 Task: Plan a time for the neighborhood block party.
Action: Mouse moved to (545, 283)
Screenshot: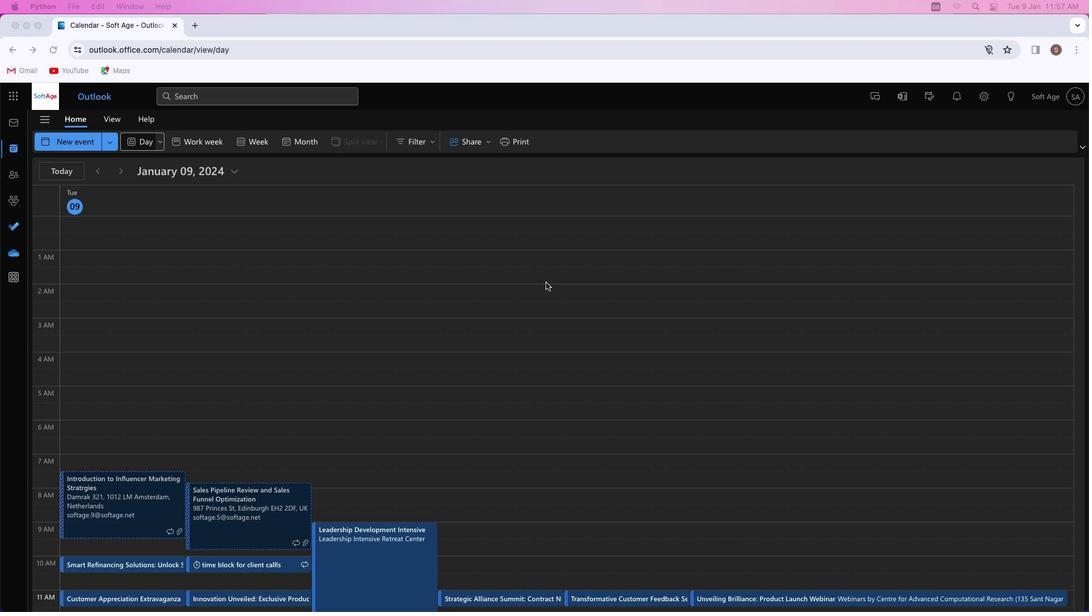 
Action: Mouse pressed left at (545, 283)
Screenshot: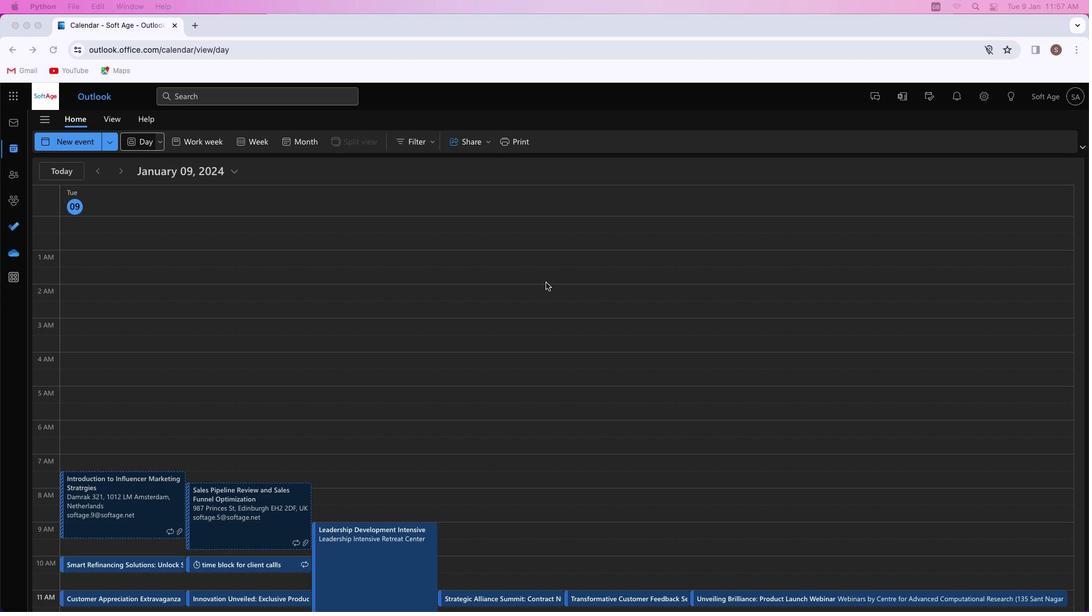 
Action: Mouse moved to (76, 139)
Screenshot: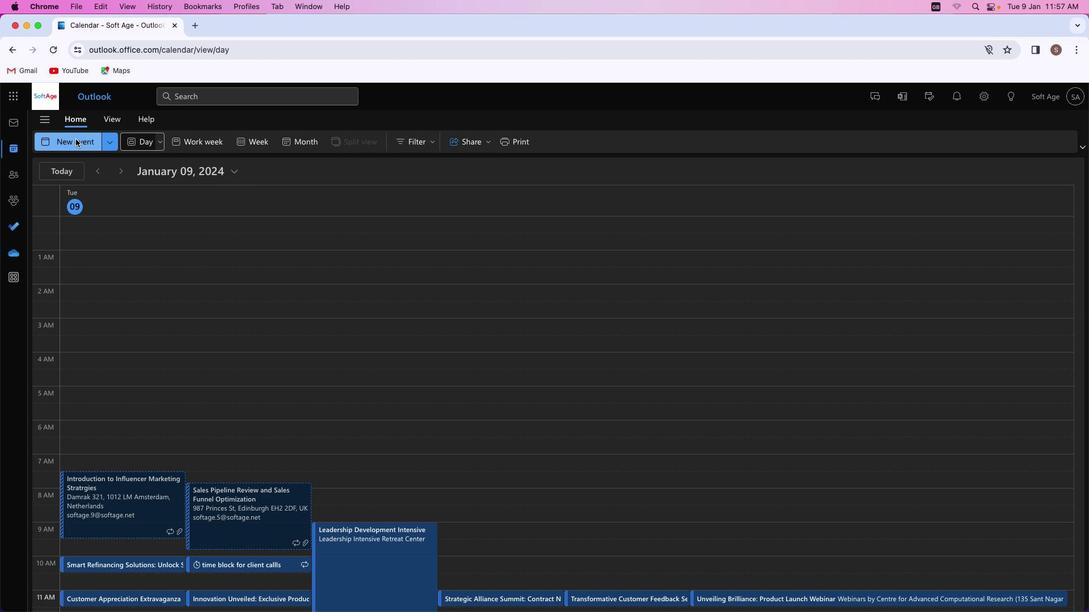 
Action: Mouse pressed left at (76, 139)
Screenshot: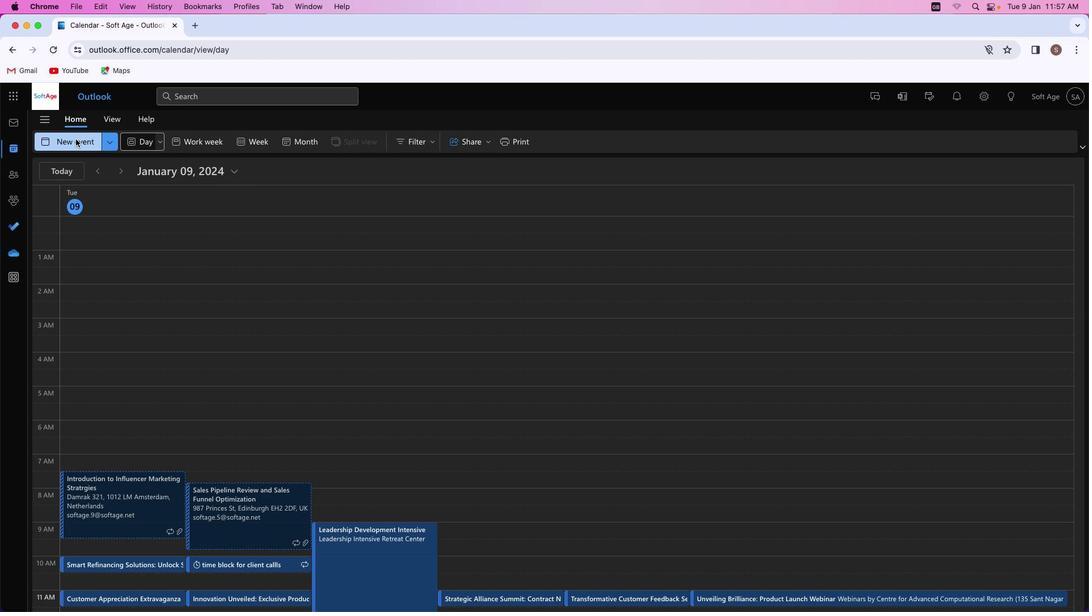 
Action: Mouse moved to (308, 215)
Screenshot: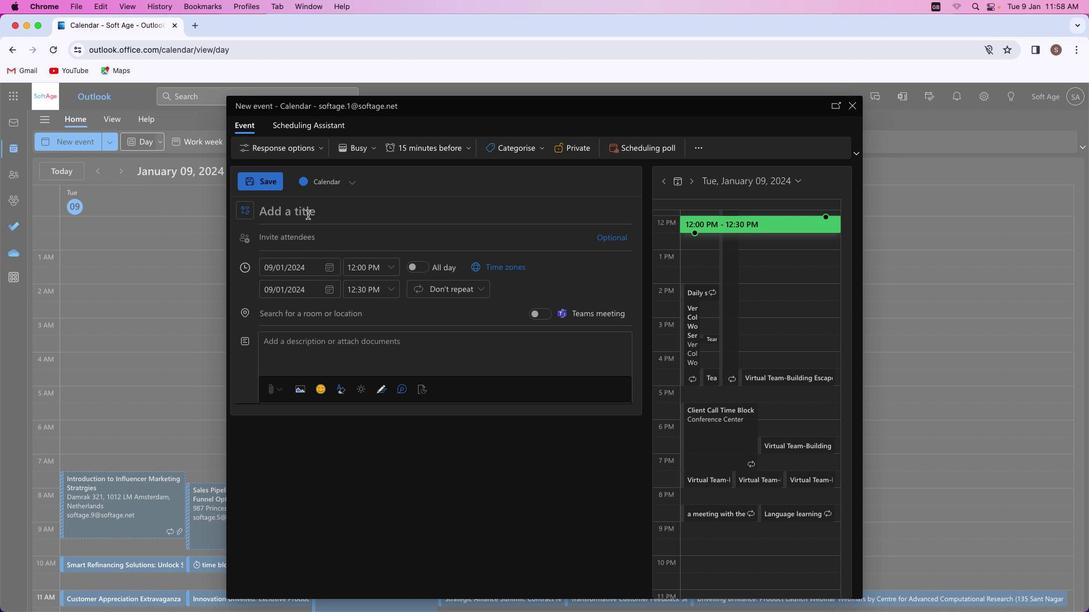 
Action: Mouse pressed left at (308, 215)
Screenshot: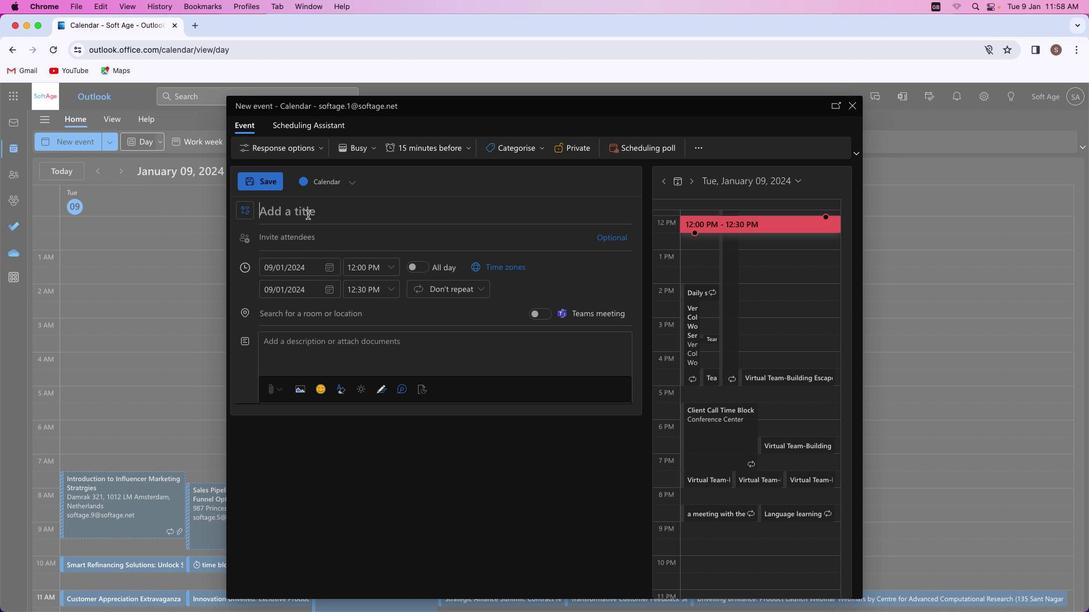 
Action: Key pressed Key.shift'N''e''i''g''h''b''o''r''h''o''o''d'Key.spaceKey.shift'B''l''o''c''k'Key.spaceKey.shift_r'P''a''r''t''y'
Screenshot: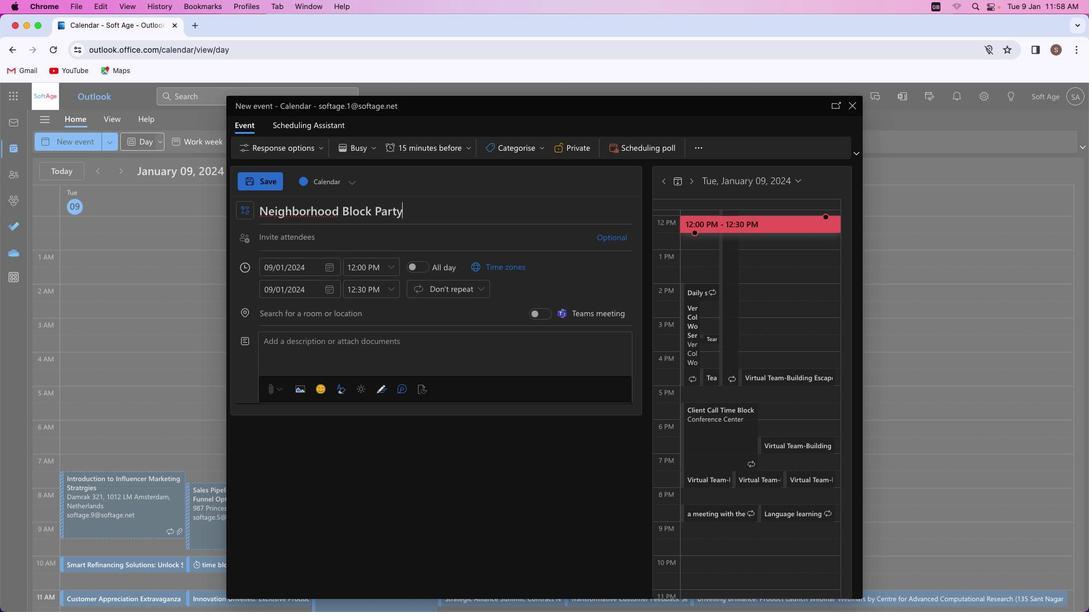 
Action: Mouse moved to (299, 343)
Screenshot: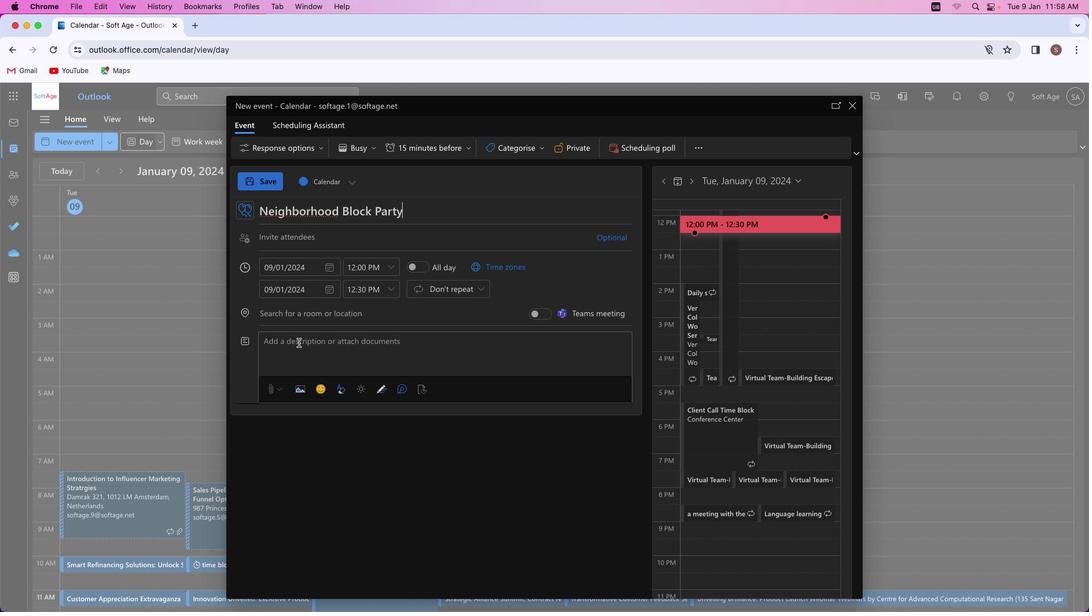 
Action: Mouse pressed left at (299, 343)
Screenshot: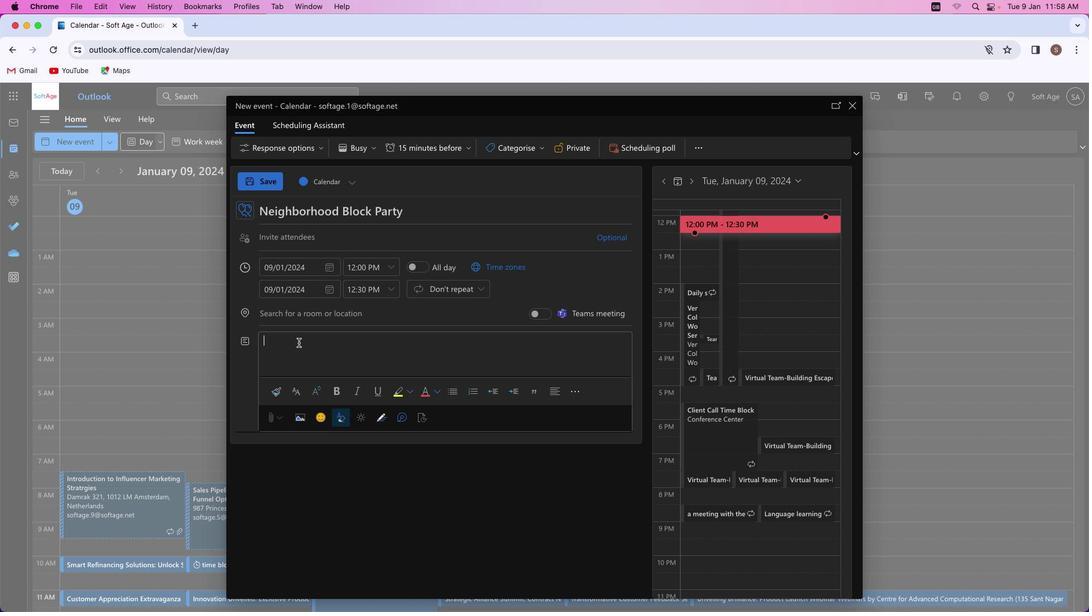 
Action: Mouse moved to (299, 343)
Screenshot: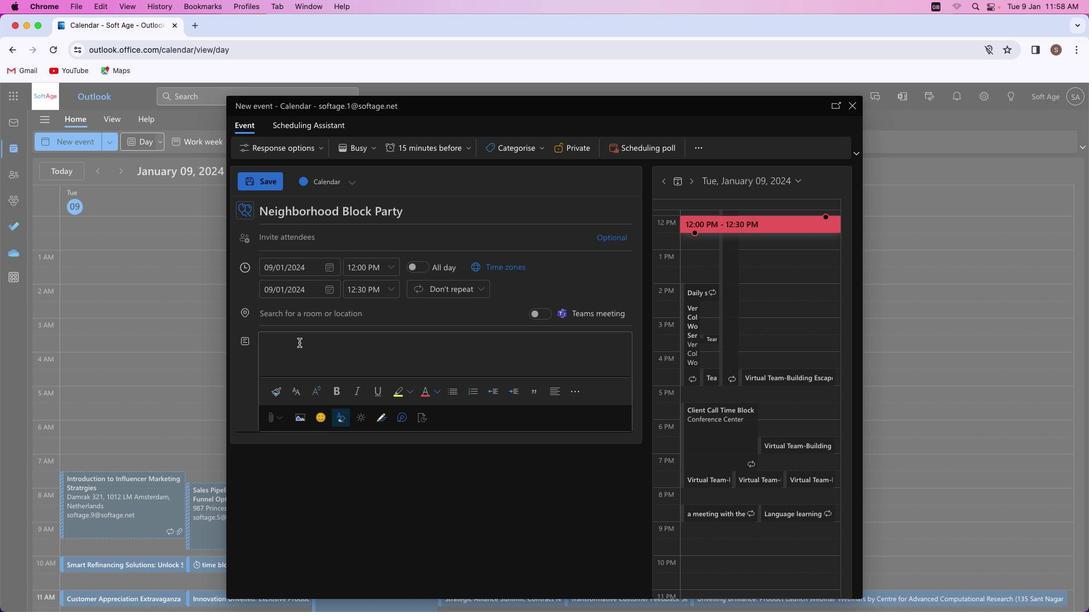 
Action: Key pressed Key.shift'C''e''l''e''b''r''a''t''e'Key.space'c''o''m''m''u''n''i''t''y'Key.space's''p''i''r''i''t'Key.space'a''t'Key.space'o''u''r'Key.space'v'Key.backspace'b''l''o''c''k'Key.space'p''a''r''t''y''.'Key.spaceKey.shift'E''n''j''o''y'Key.space'm''u''s''i''c'','Key.space'g''a''m''e''s'','Key.space'a''n''d'Key.space'c''a''m''a''r''a''d''e''r''i''e'Key.space'a''s'Key.space'w''e'Key.space's''t''r''e''n''g''t''h''e''n'Key.space'n'Key.backspace'b''o''n''d''s'Key.space'a''n''d'Key.space'b''u''i''l''d'Key.space'a'Key.space'v''i''b''r''a''n''t'Key.space'n''e''i''g''h''b''o''r''o'Key.backspace'h''o''o''d'Key.space't''o''g''e''t''h''e''r''.'
Screenshot: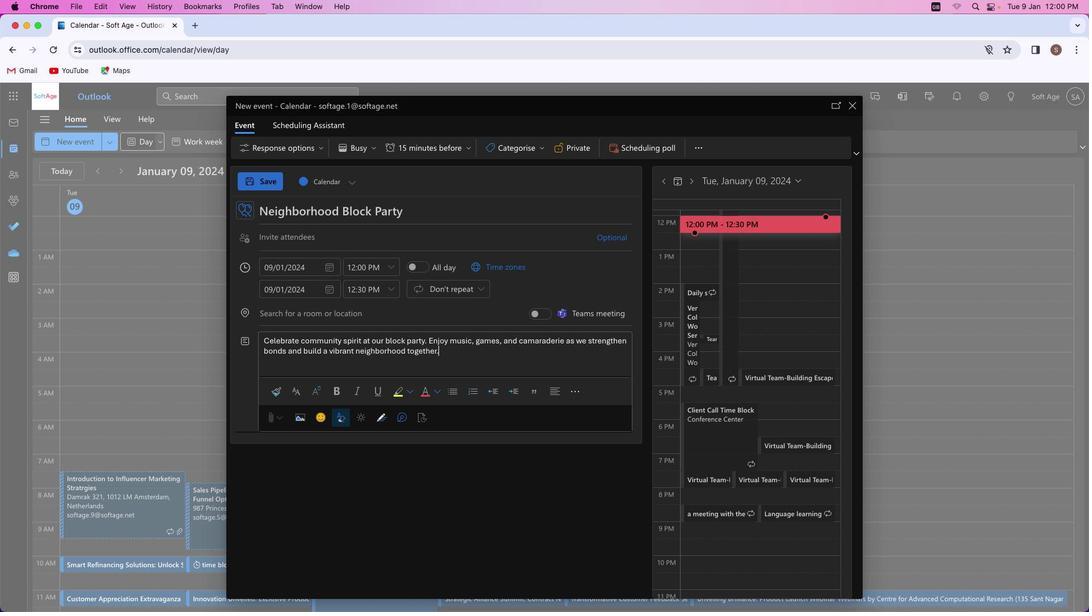 
Action: Mouse moved to (355, 350)
Screenshot: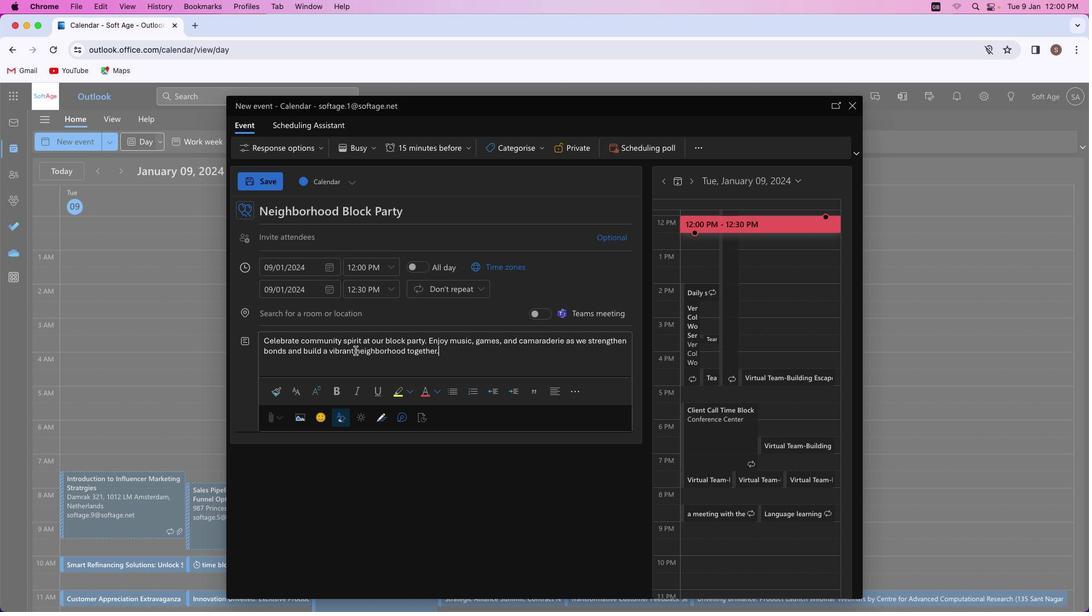 
Action: Mouse pressed left at (355, 350)
Screenshot: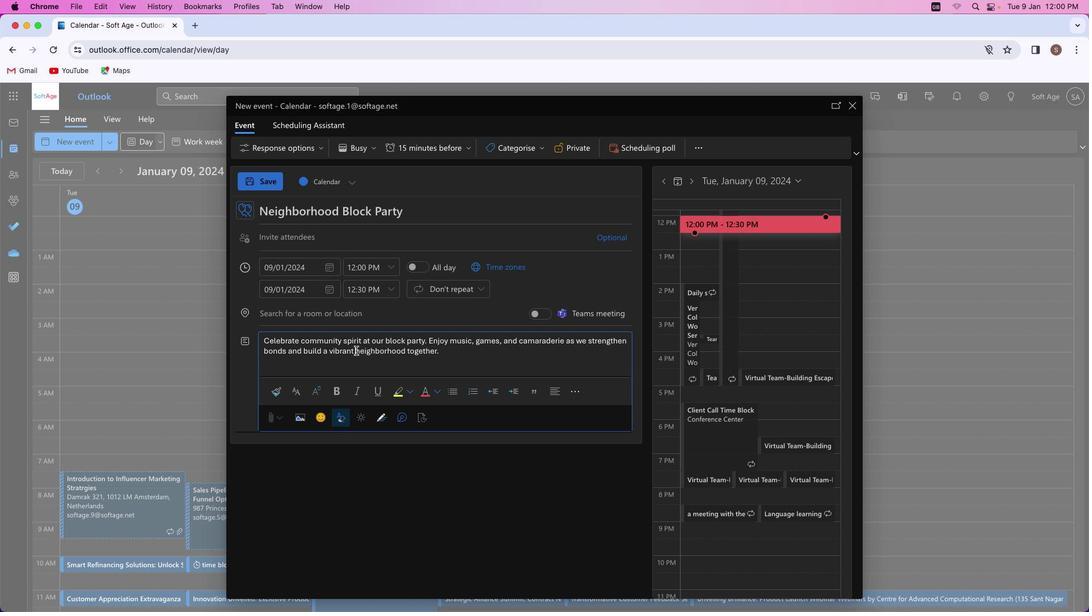 
Action: Mouse moved to (336, 389)
Screenshot: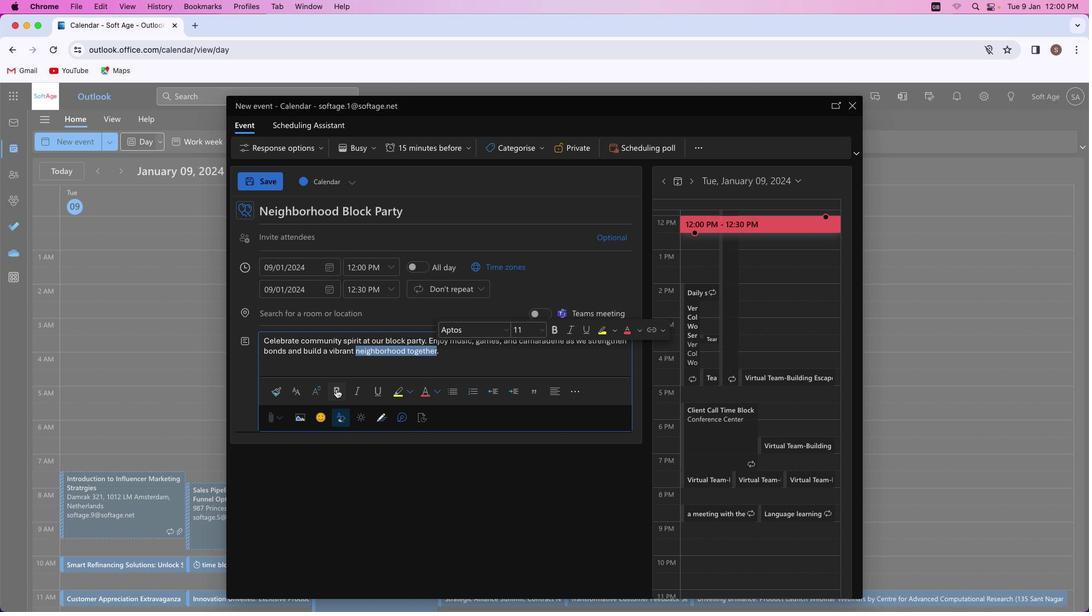 
Action: Mouse pressed left at (336, 389)
Screenshot: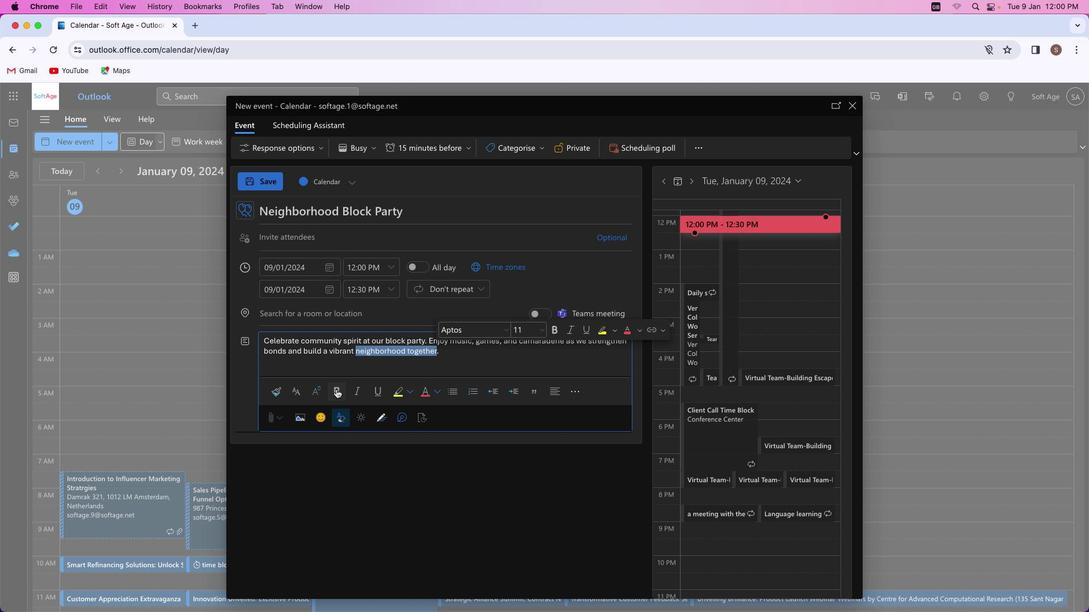 
Action: Mouse moved to (352, 392)
Screenshot: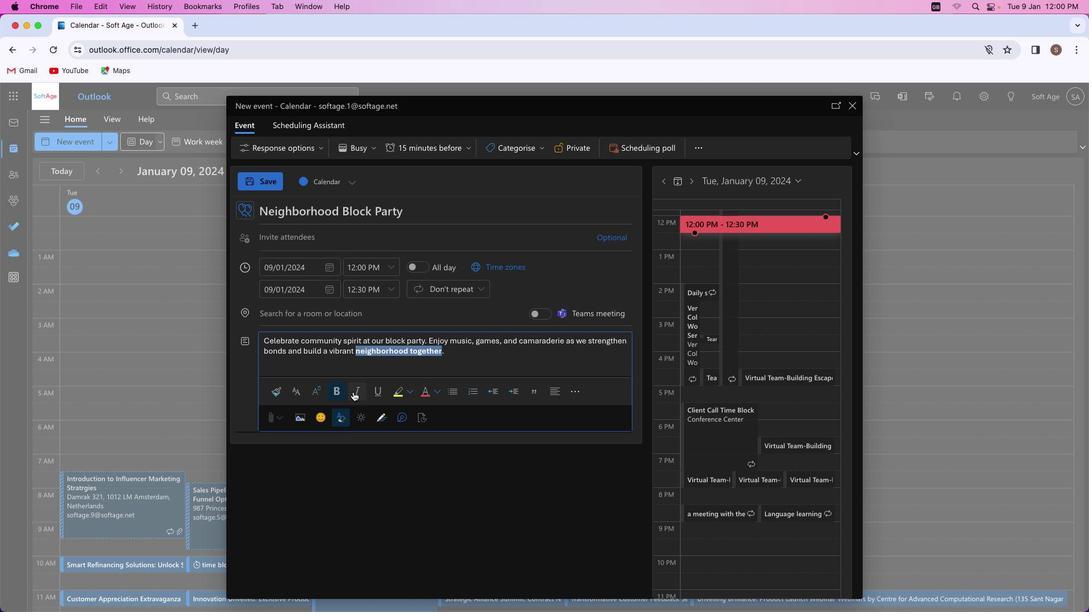 
Action: Mouse pressed left at (352, 392)
Screenshot: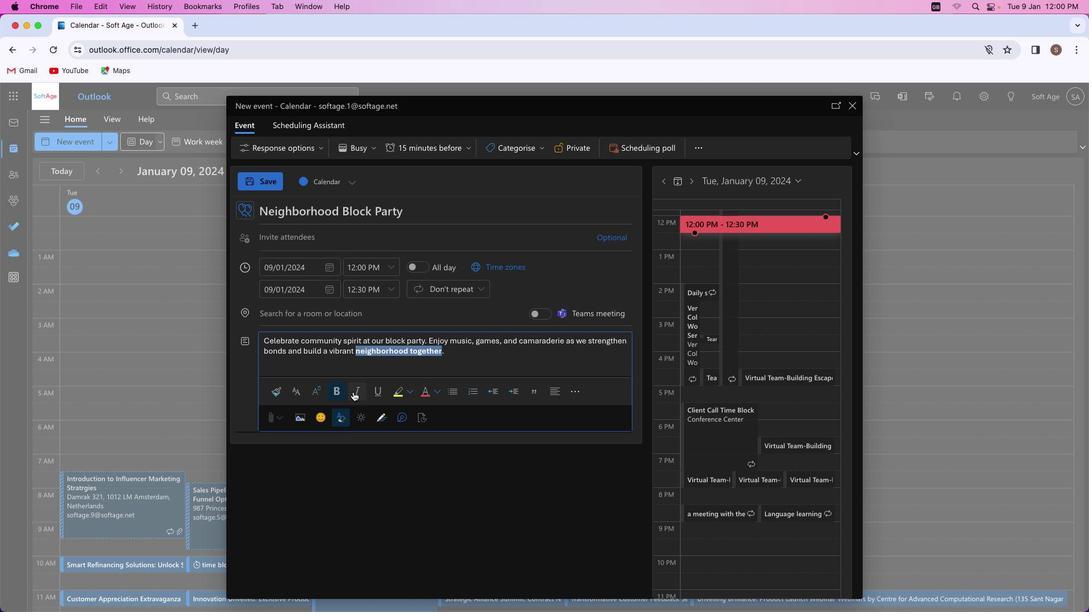
Action: Mouse moved to (435, 392)
Screenshot: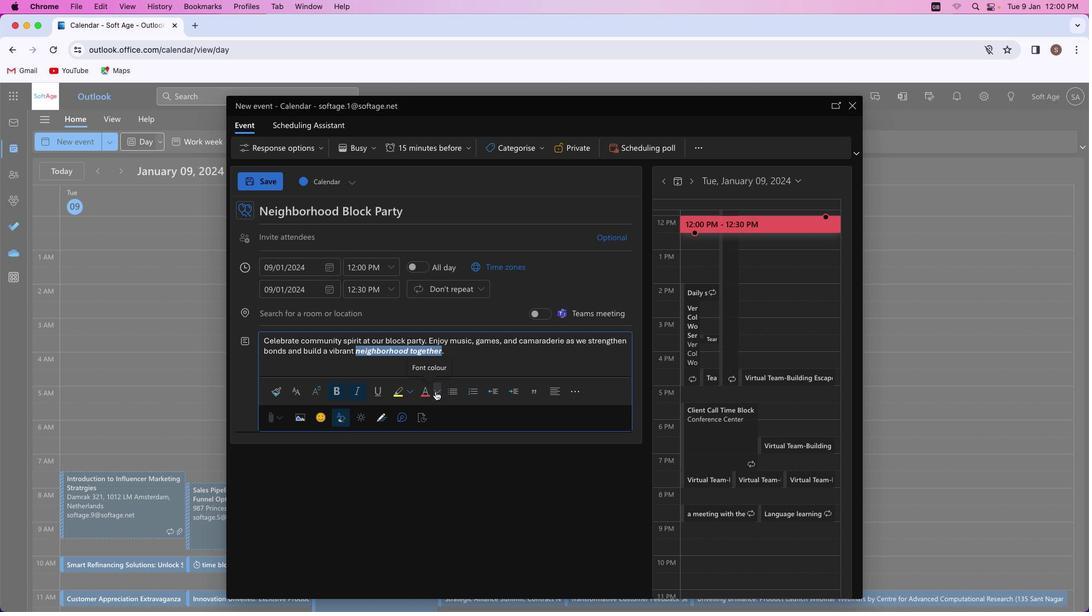 
Action: Mouse pressed left at (435, 392)
Screenshot: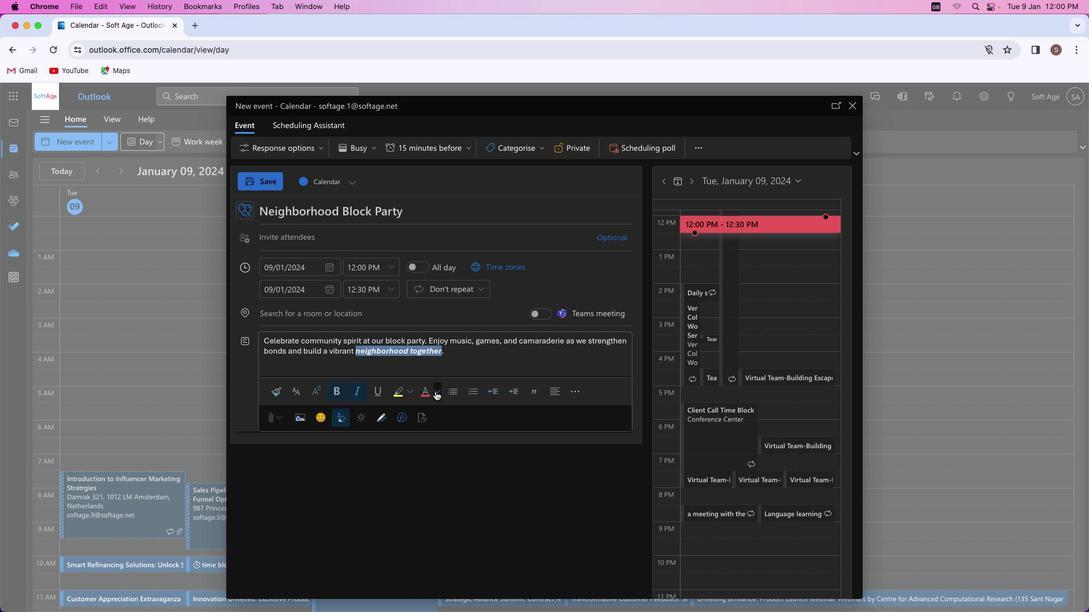 
Action: Mouse moved to (428, 472)
Screenshot: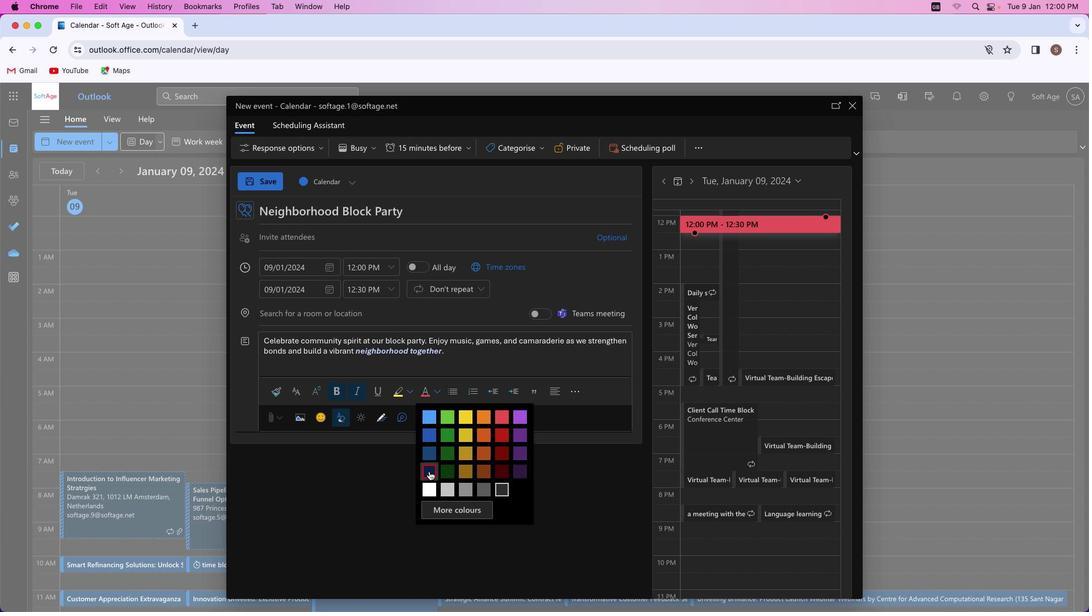 
Action: Mouse pressed left at (428, 472)
Screenshot: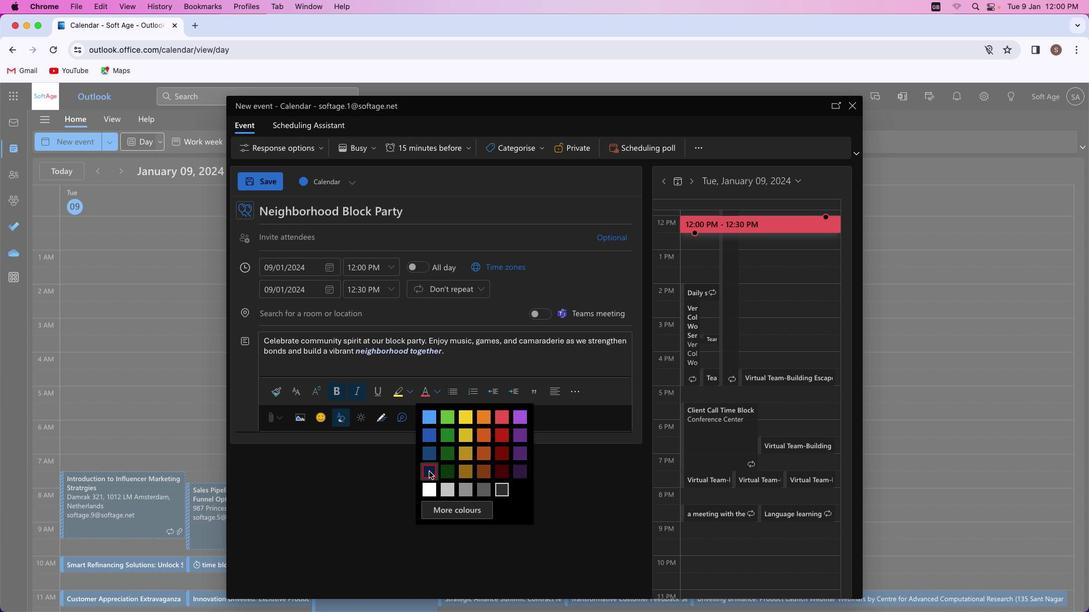 
Action: Mouse moved to (489, 354)
Screenshot: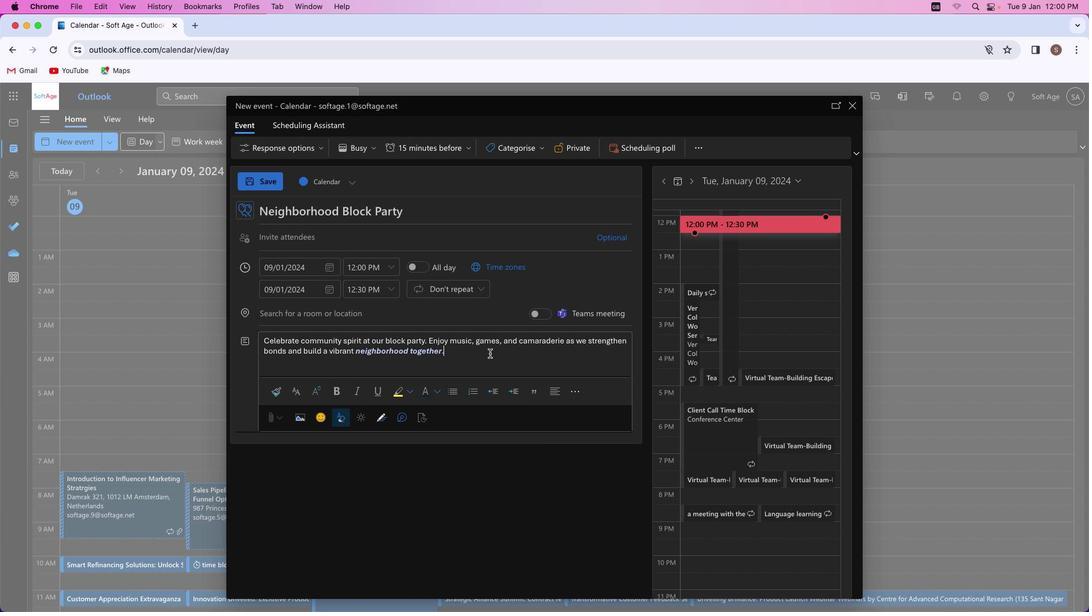 
Action: Mouse pressed left at (489, 354)
Screenshot: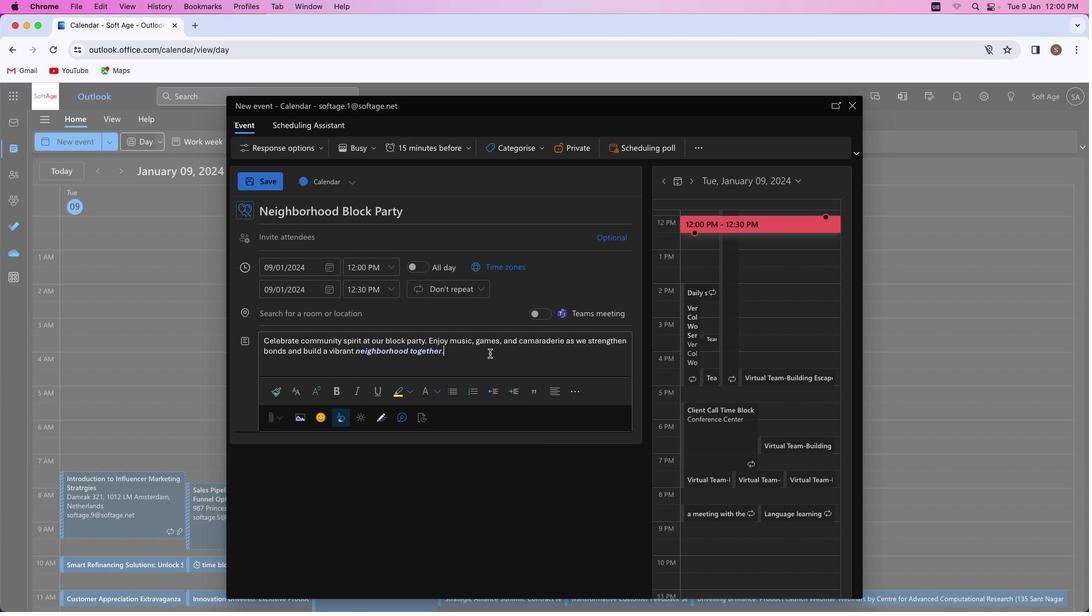 
Action: Mouse moved to (458, 355)
Screenshot: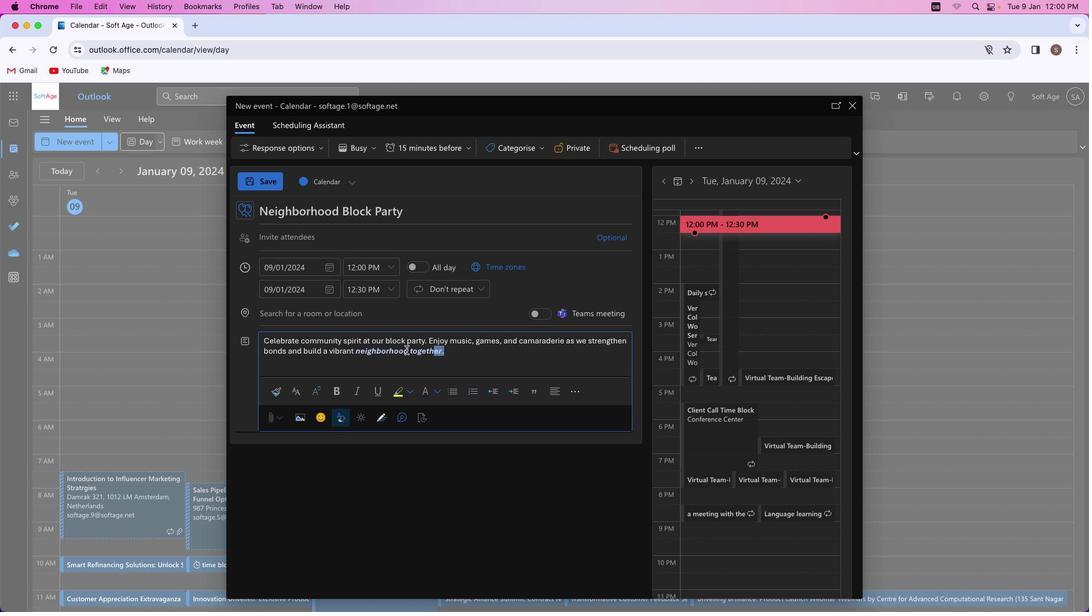 
Action: Mouse pressed left at (458, 355)
Screenshot: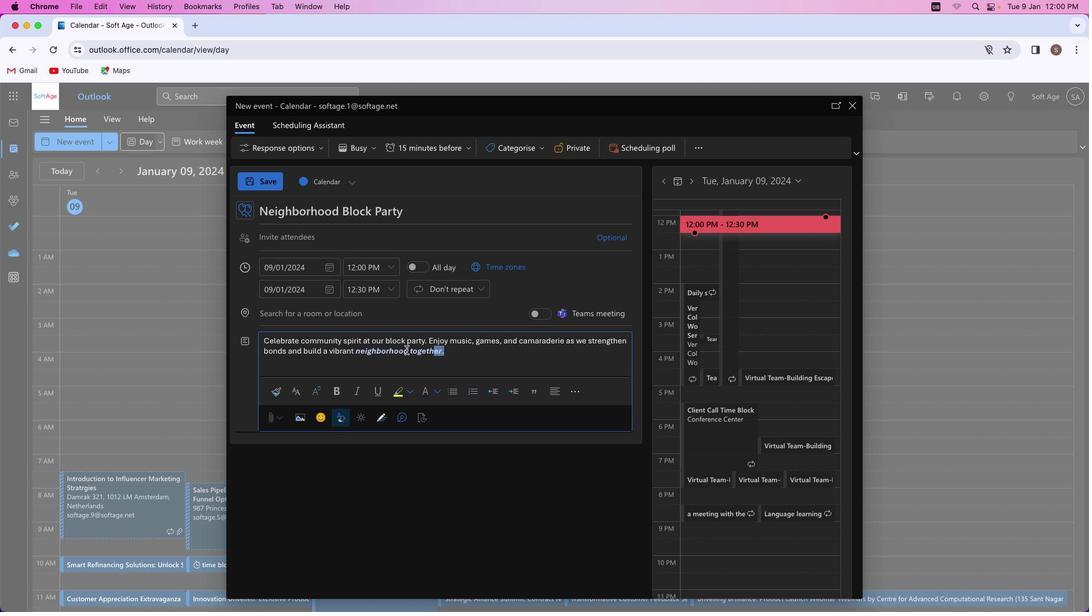 
Action: Mouse moved to (411, 392)
Screenshot: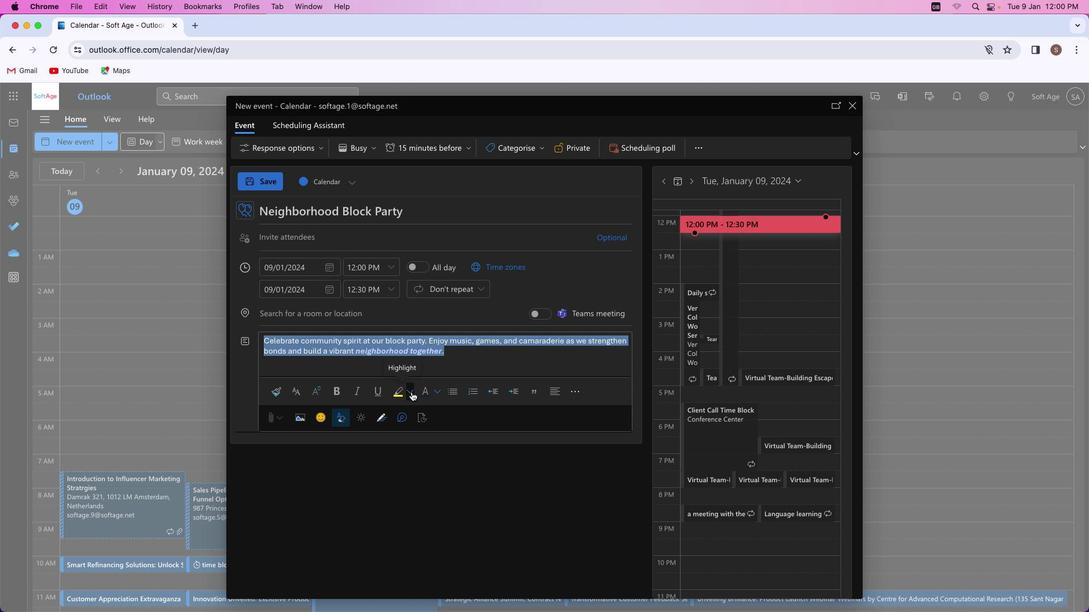 
Action: Mouse pressed left at (411, 392)
Screenshot: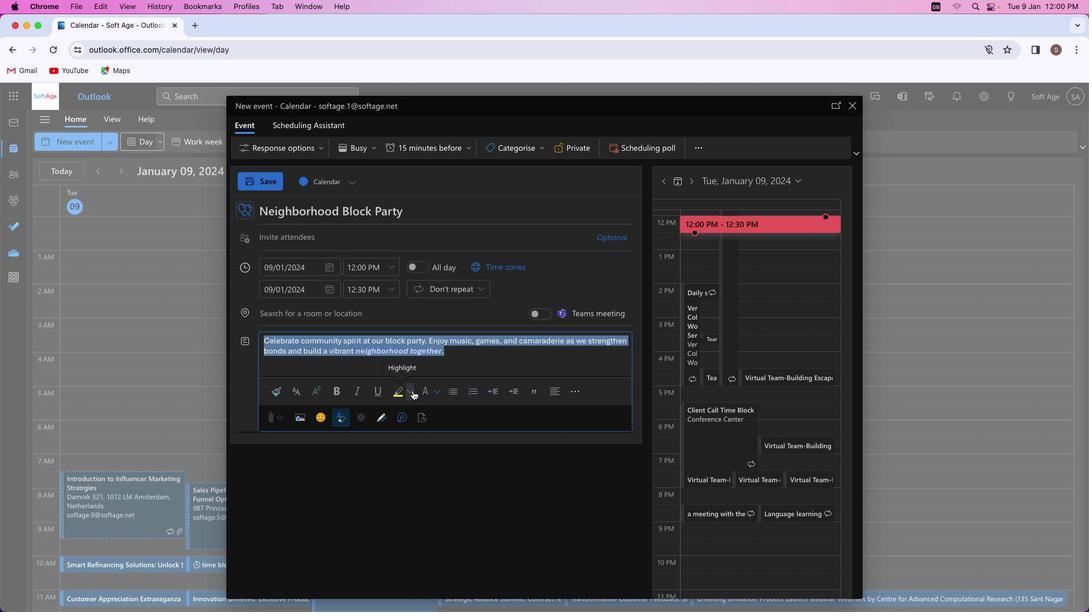 
Action: Mouse moved to (452, 454)
Screenshot: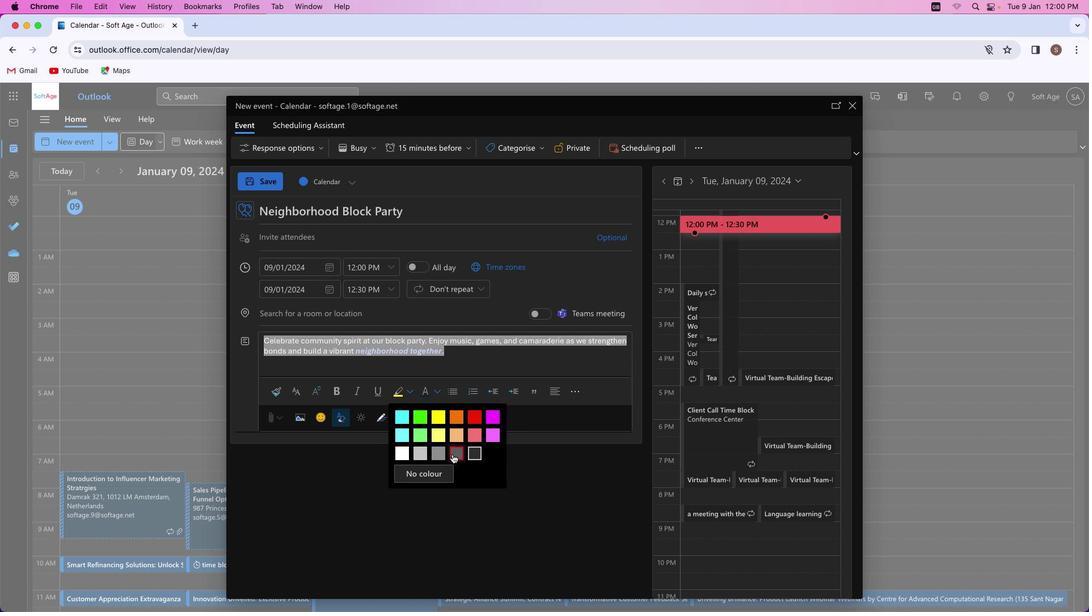 
Action: Mouse pressed left at (452, 454)
Screenshot: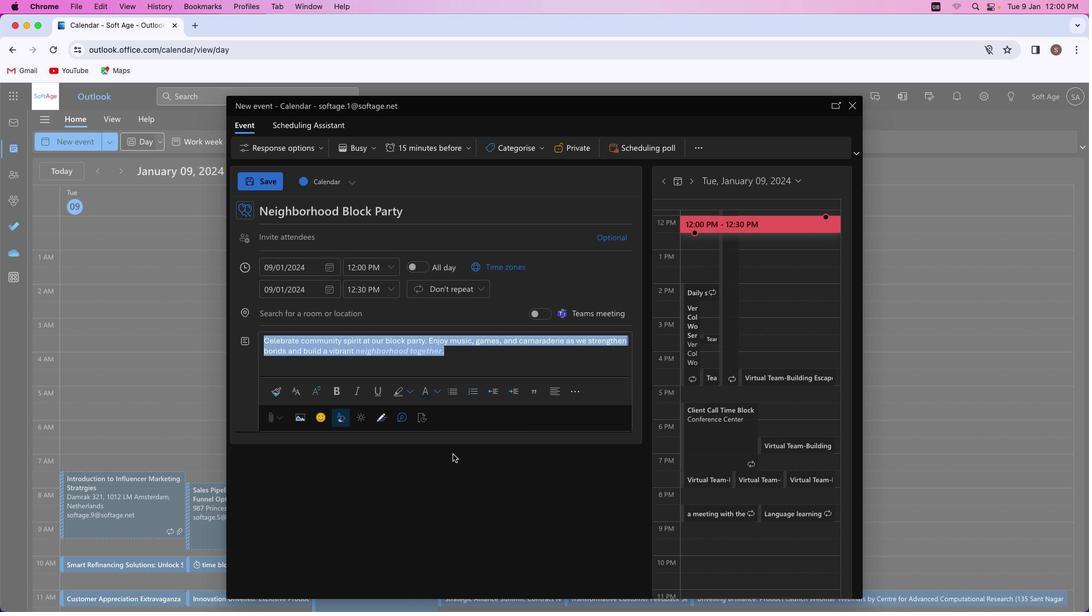 
Action: Mouse moved to (478, 365)
Screenshot: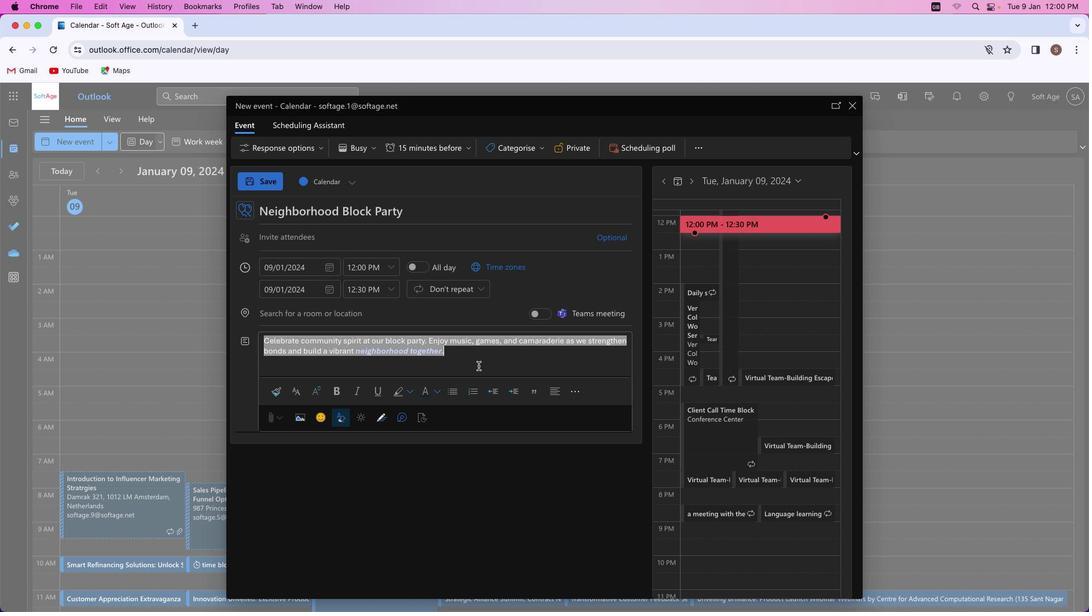
Action: Mouse pressed left at (478, 365)
Screenshot: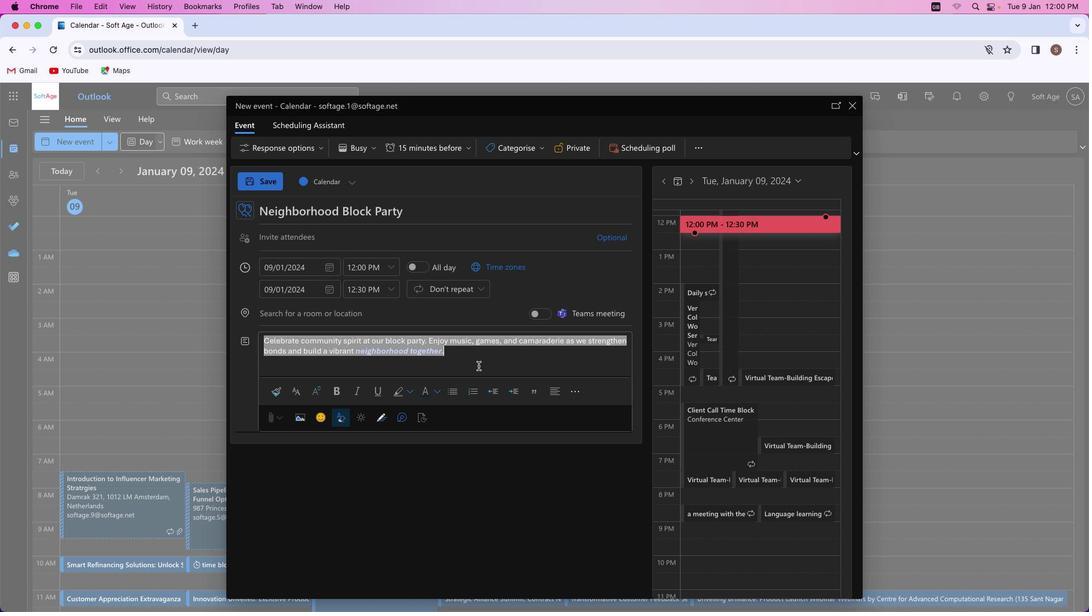 
Action: Mouse moved to (279, 235)
Screenshot: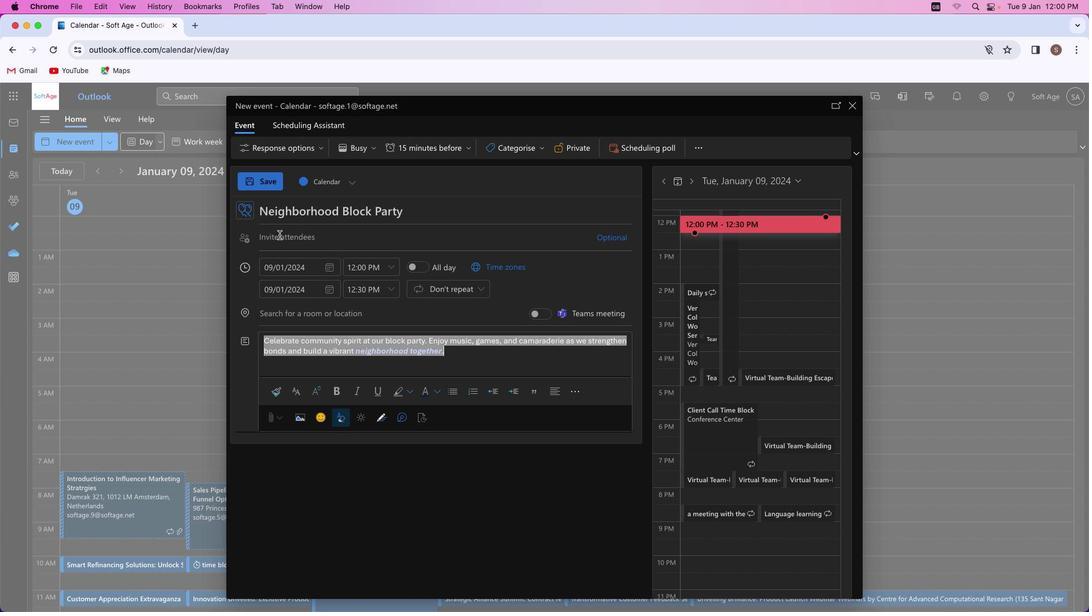 
Action: Mouse pressed left at (279, 235)
Screenshot: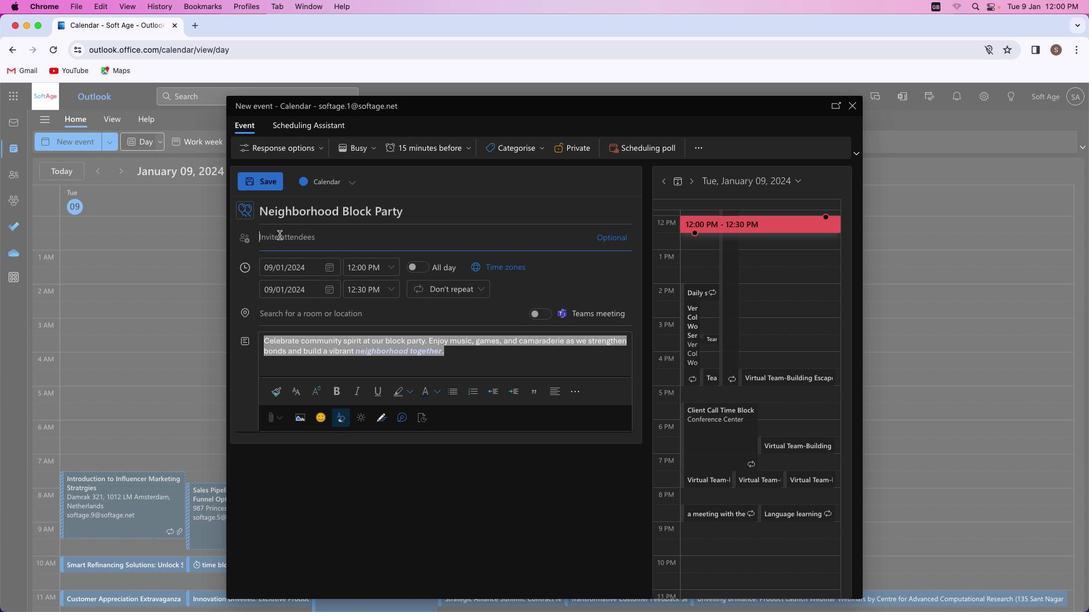 
Action: Key pressed Key.shift'A''k''a''s''h''r''a''j''p''u''t'Key.shift'@''o''u''t''l''o''o''k''.''c''o''m'
Screenshot: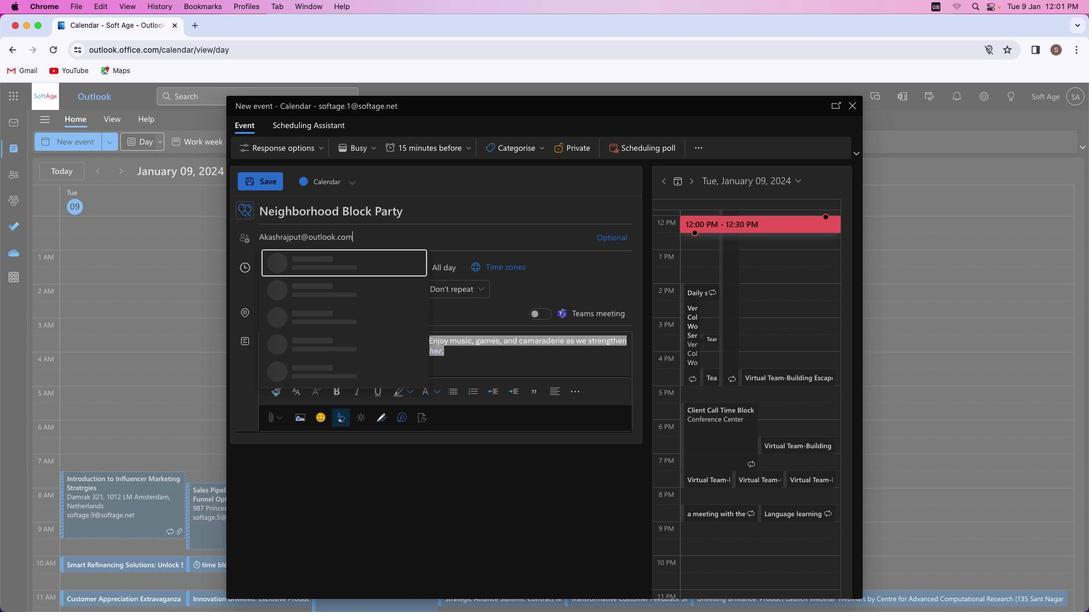 
Action: Mouse moved to (351, 261)
Screenshot: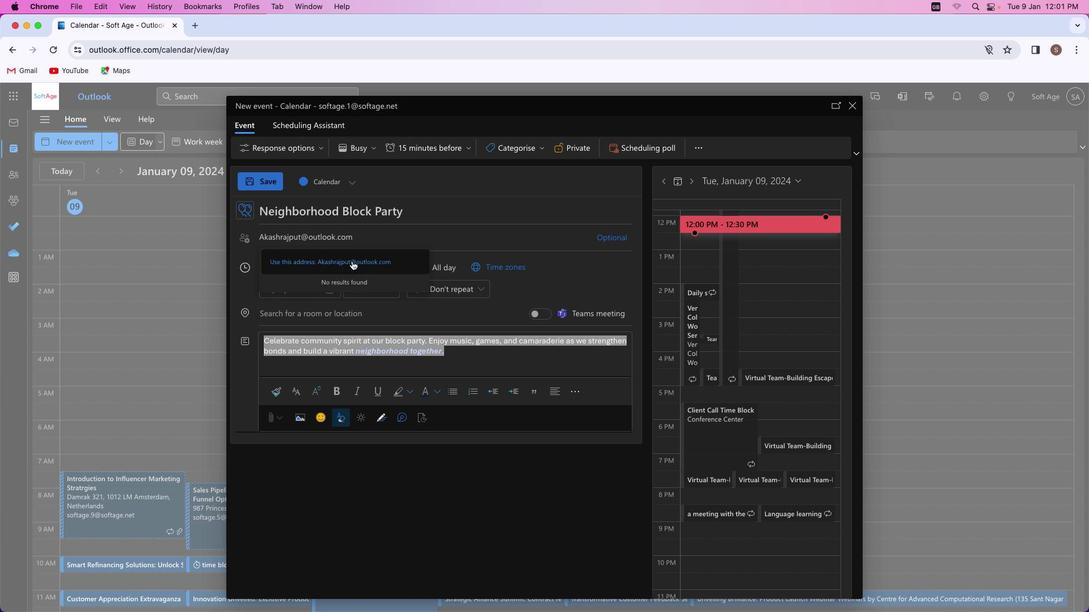 
Action: Mouse pressed left at (351, 261)
Screenshot: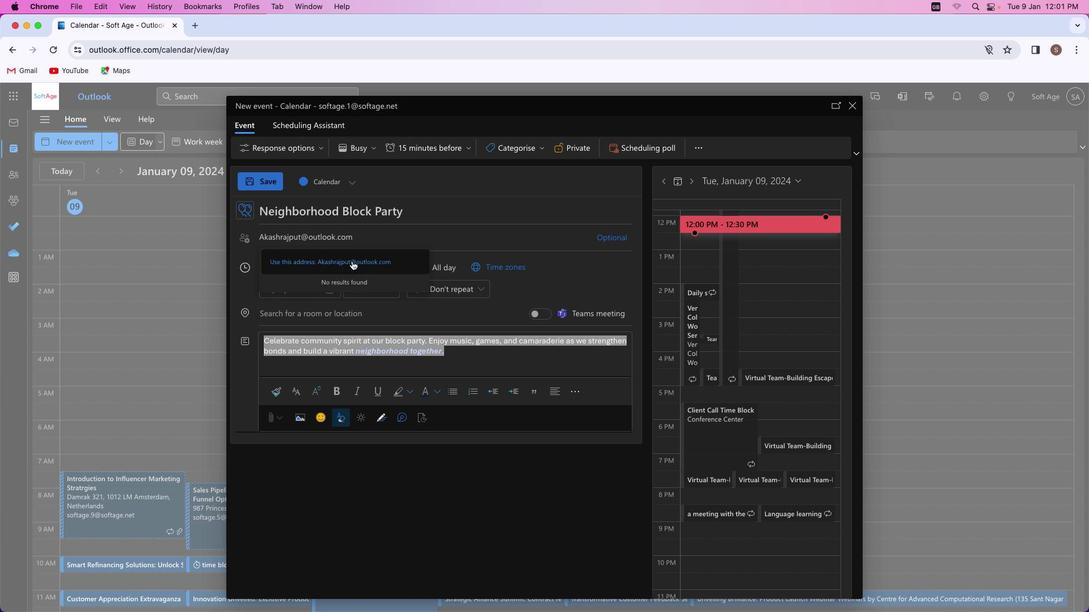 
Action: Mouse moved to (289, 408)
Screenshot: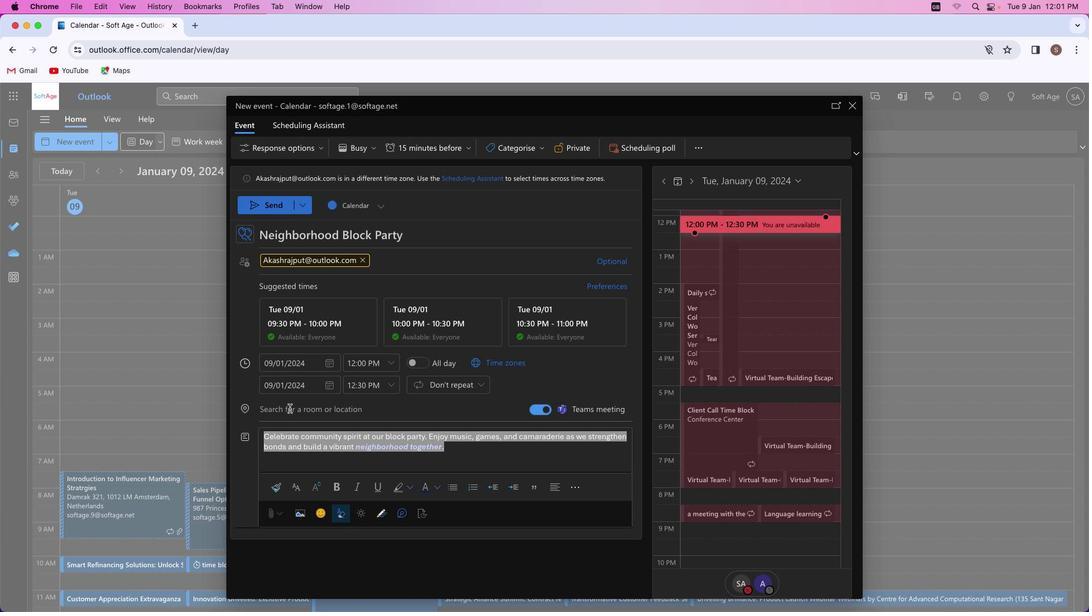 
Action: Mouse pressed left at (289, 408)
Screenshot: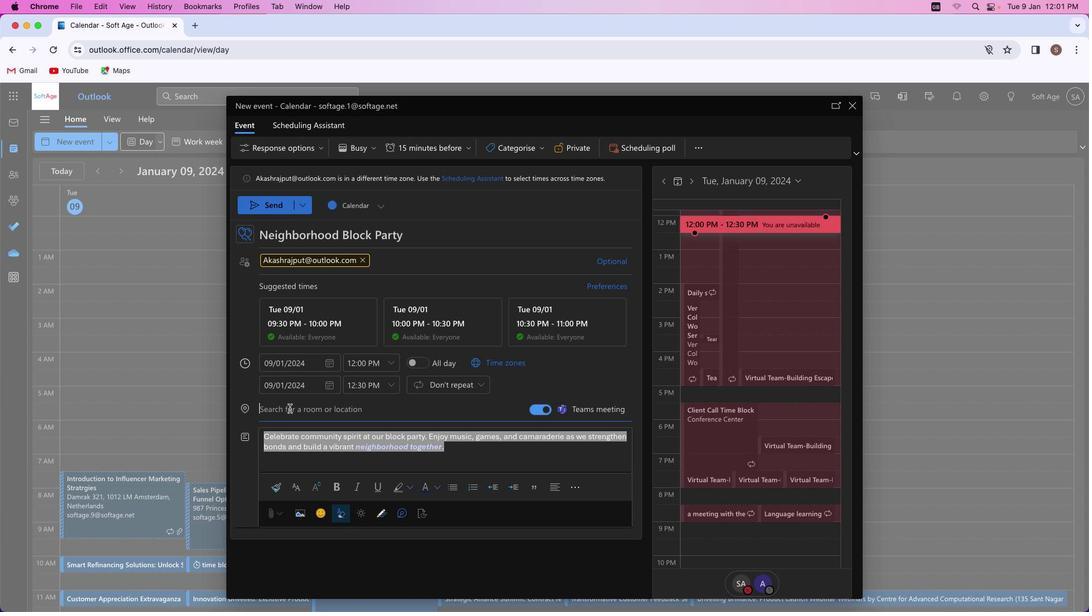 
Action: Mouse moved to (295, 410)
Screenshot: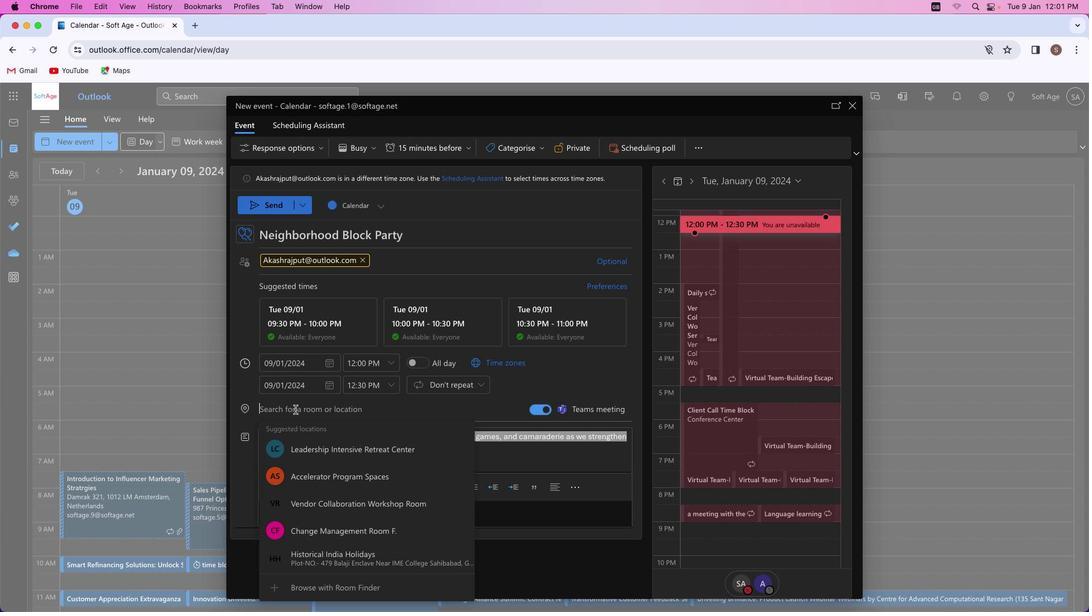 
Action: Key pressed 'p''a''r''t''y'
Screenshot: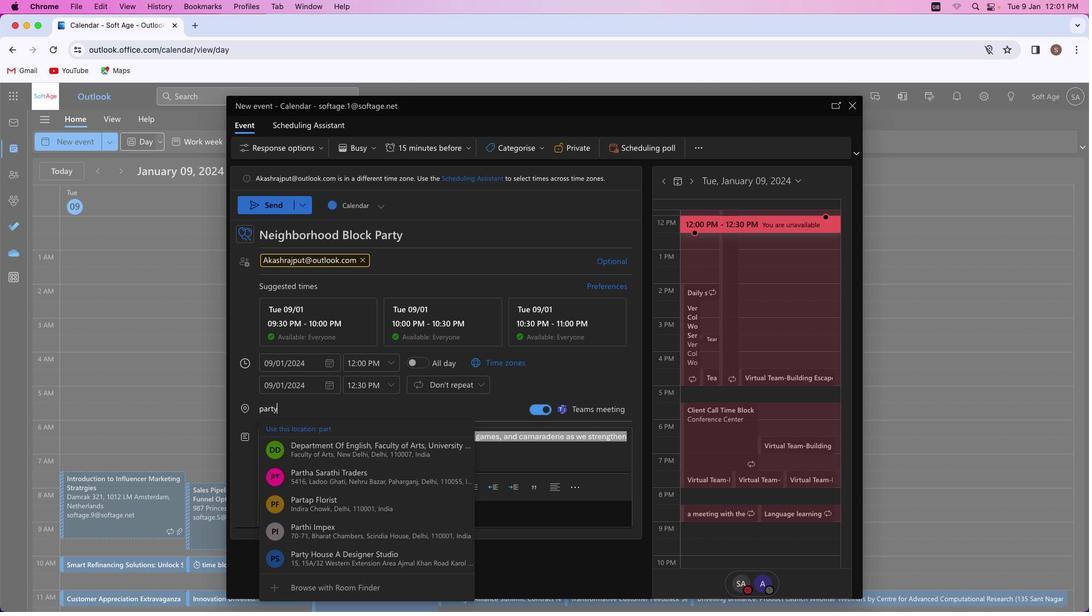
Action: Mouse moved to (313, 499)
Screenshot: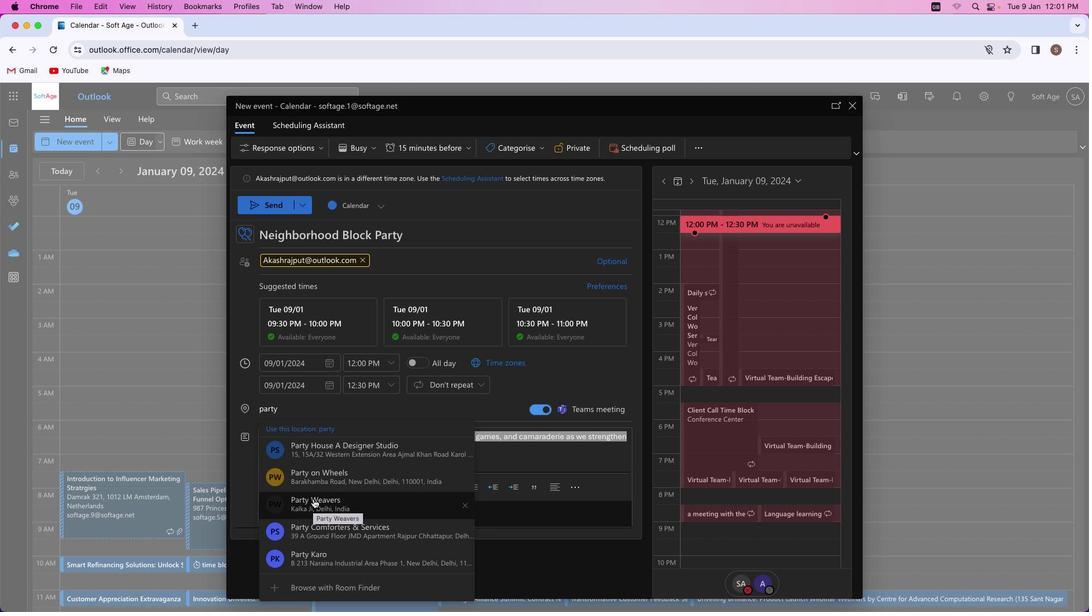 
Action: Mouse pressed left at (313, 499)
Screenshot: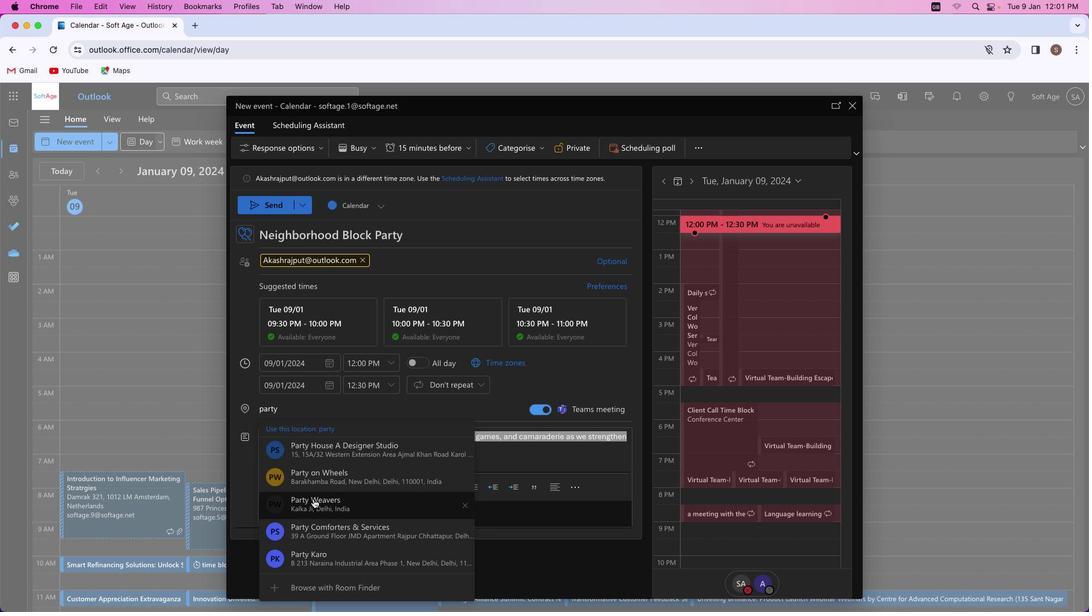
Action: Mouse moved to (259, 202)
Screenshot: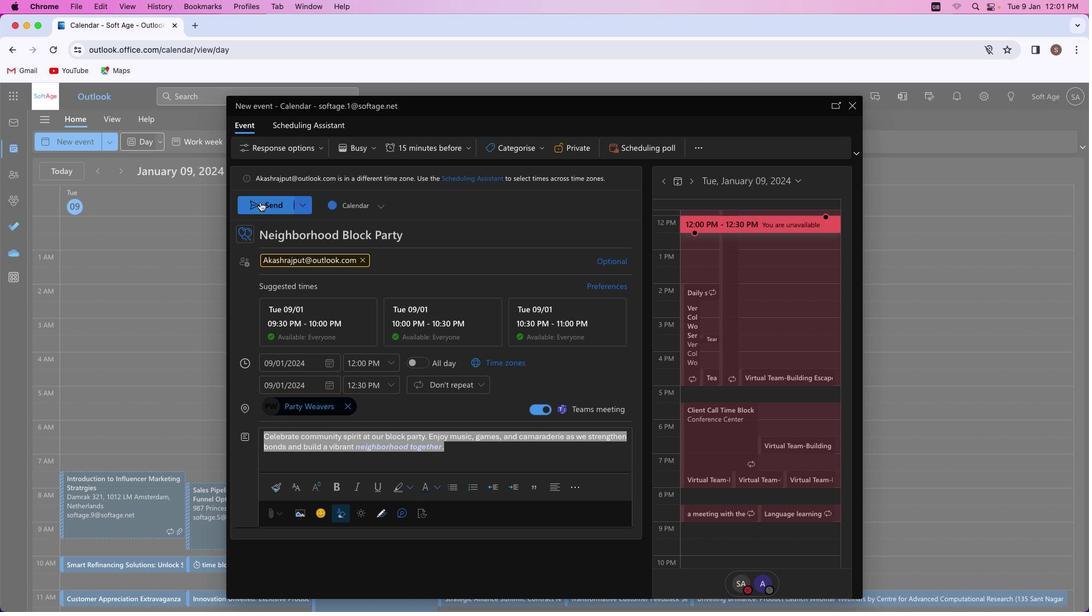 
Action: Mouse pressed left at (259, 202)
Screenshot: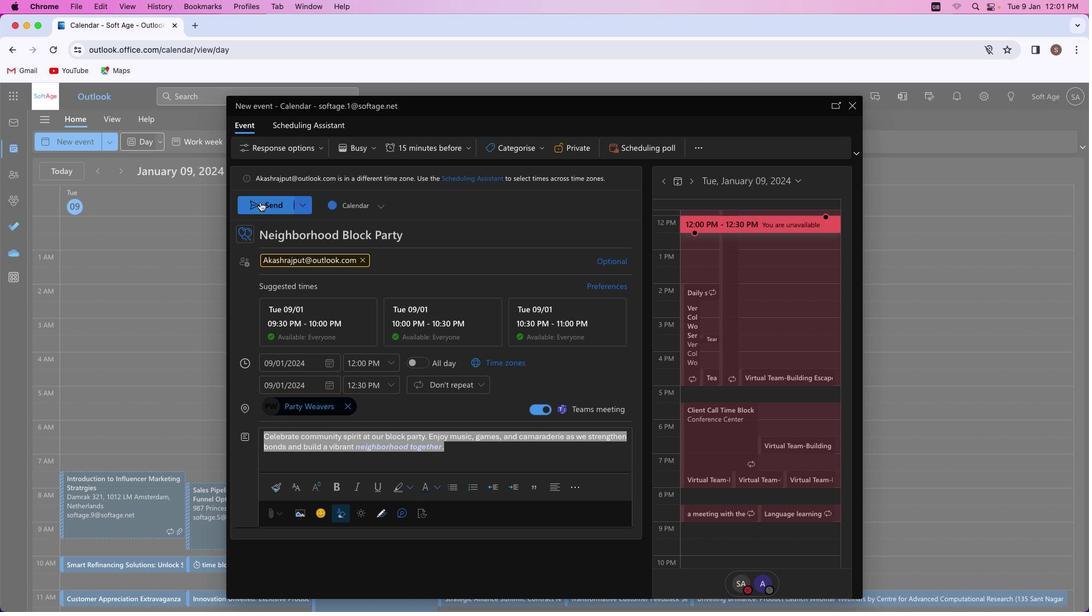 
Action: Mouse moved to (451, 341)
Screenshot: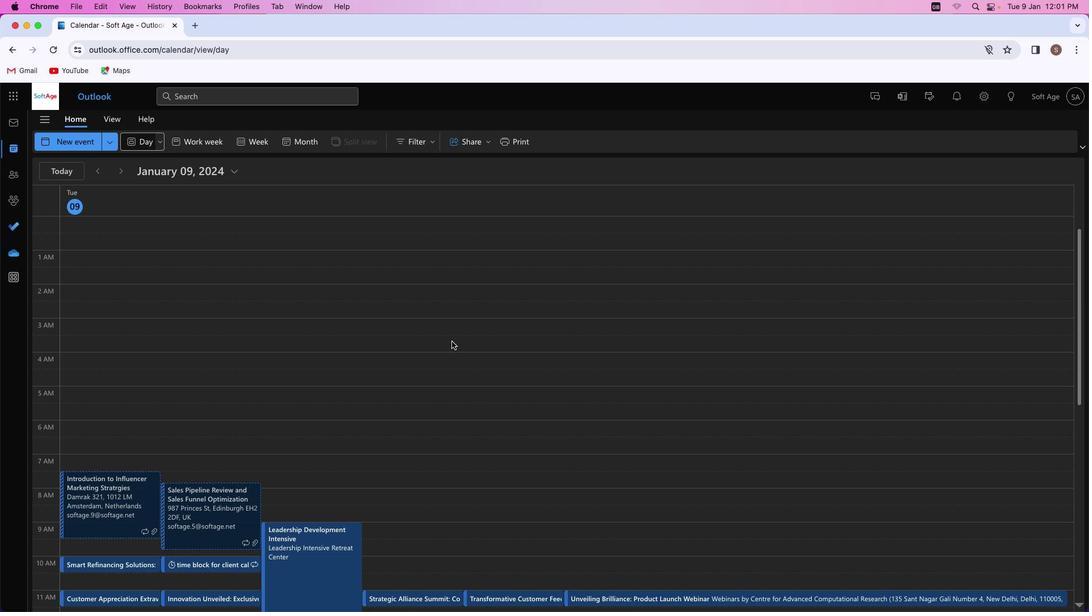 
